 Task: Add Attachment from computer to Card Card0000000029 in Board Board0000000008 in Workspace WS0000000003 in Trello. Add Cover Purple to Card Card0000000029 in Board Board0000000008 in Workspace WS0000000003 in Trello. Add "Move Card To …" Button titled Button0000000029 to "top" of the list "To Do" to Card Card0000000029 in Board Board0000000008 in Workspace WS0000000003 in Trello. Add Description DS0000000029 to Card Card0000000029 in Board Board0000000008 in Workspace WS0000000003 in Trello. Add Comment CM0000000029 to Card Card0000000029 in Board Board0000000008 in Workspace WS0000000003 in Trello
Action: Mouse moved to (329, 200)
Screenshot: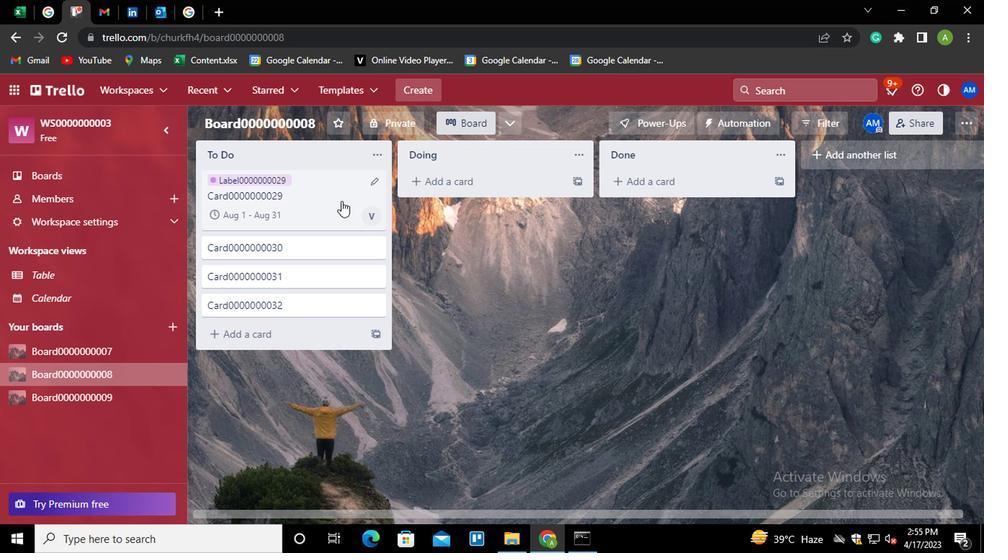 
Action: Mouse pressed left at (329, 200)
Screenshot: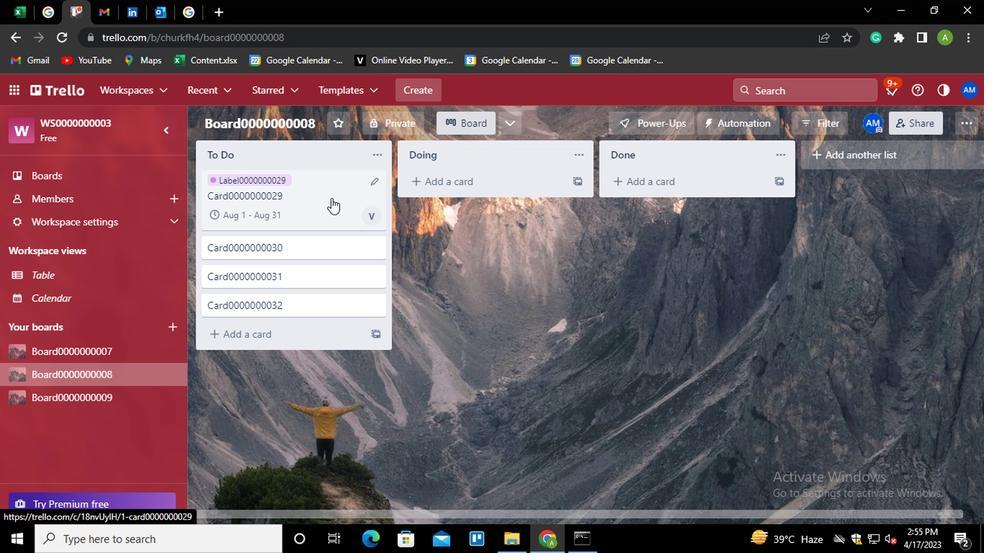 
Action: Mouse moved to (653, 323)
Screenshot: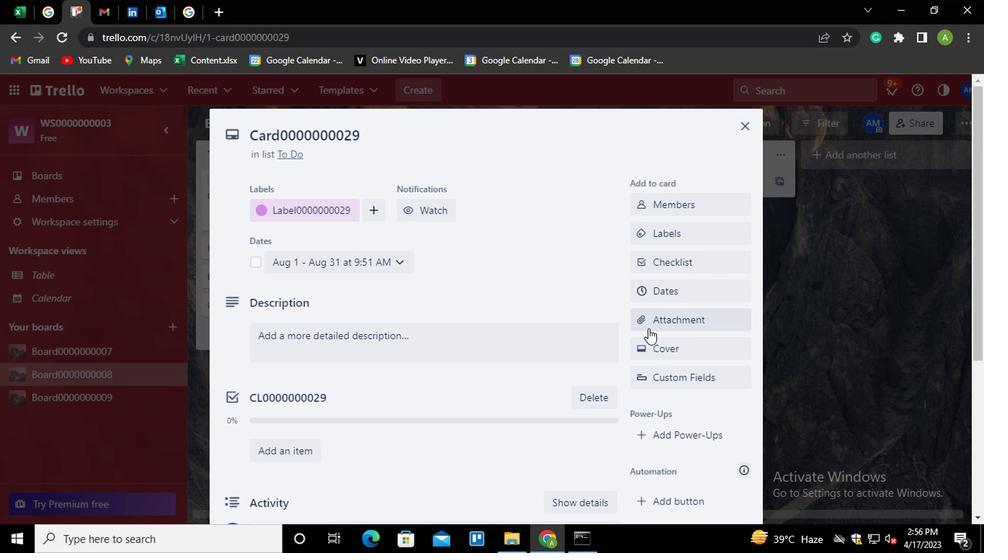 
Action: Mouse pressed left at (653, 323)
Screenshot: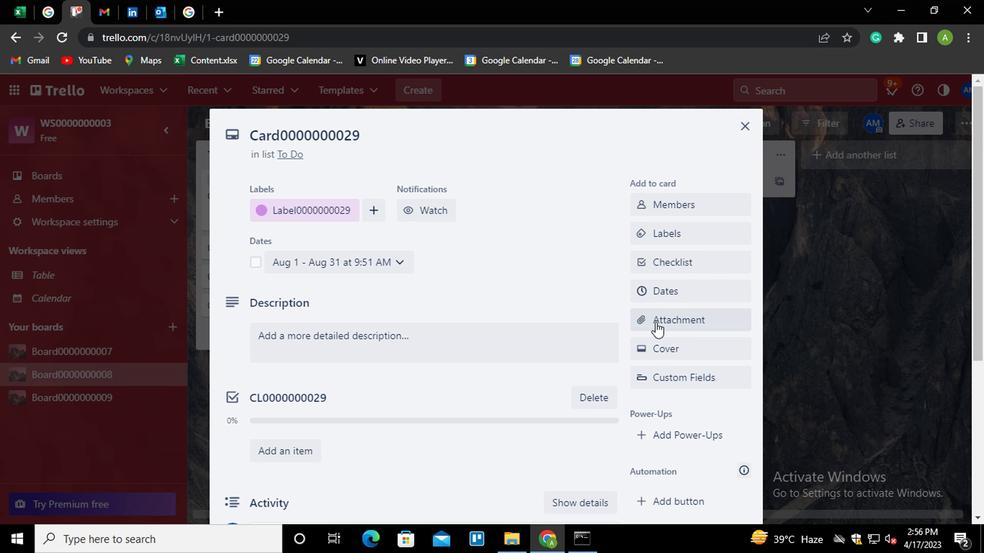
Action: Mouse moved to (666, 154)
Screenshot: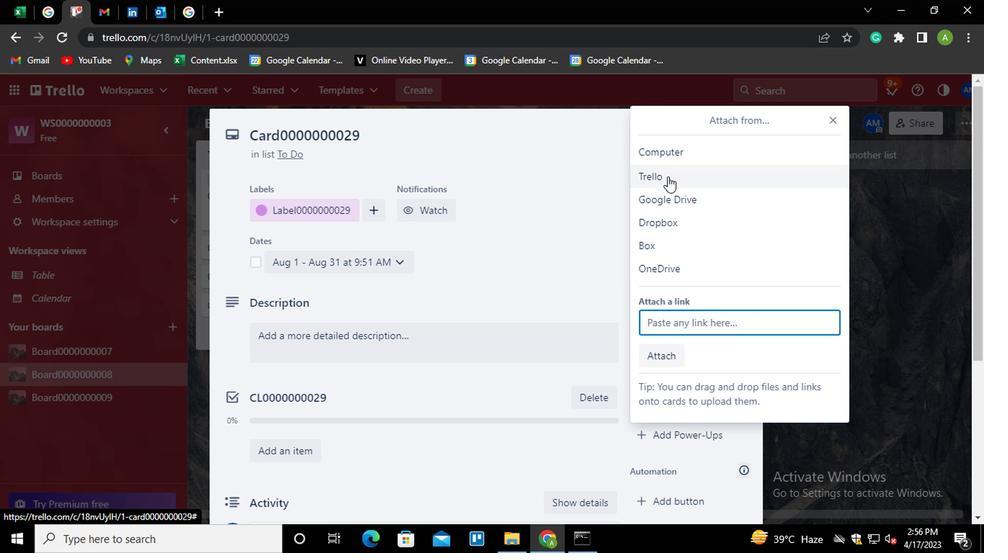 
Action: Mouse pressed left at (666, 154)
Screenshot: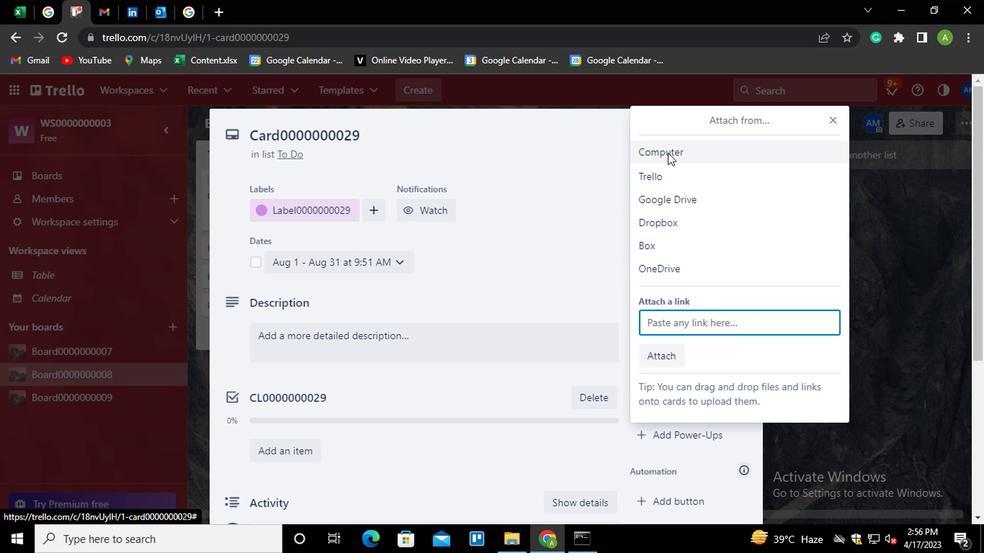
Action: Mouse moved to (227, 102)
Screenshot: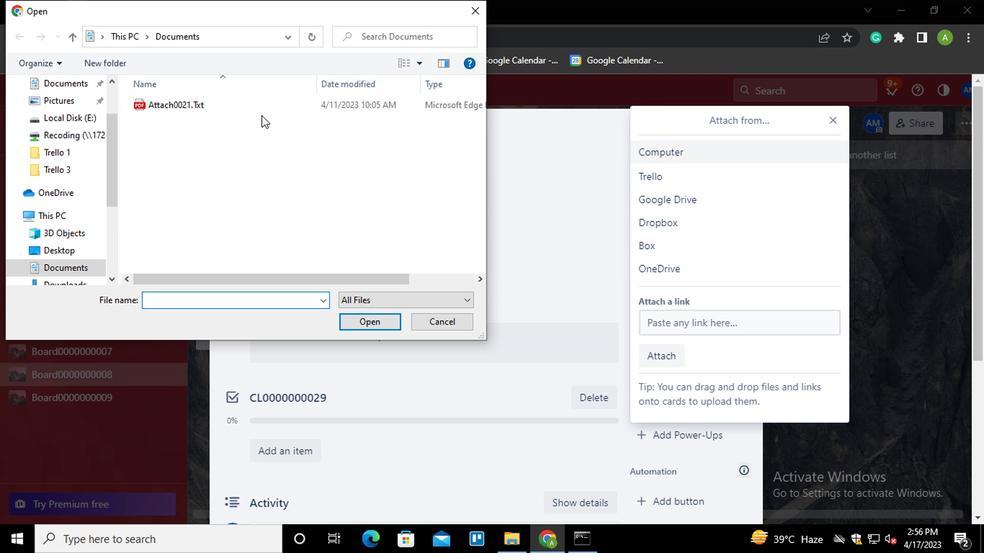 
Action: Mouse pressed left at (227, 102)
Screenshot: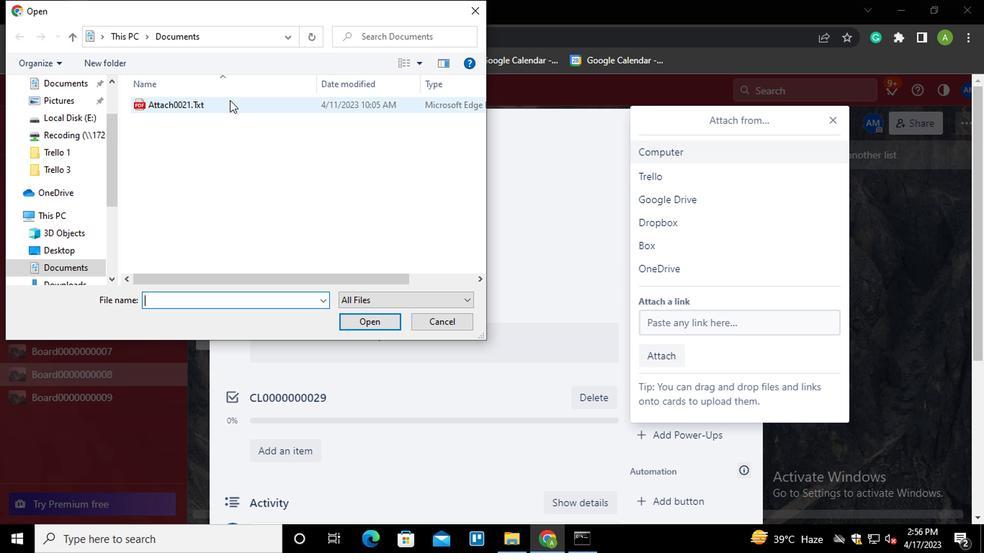 
Action: Mouse moved to (360, 329)
Screenshot: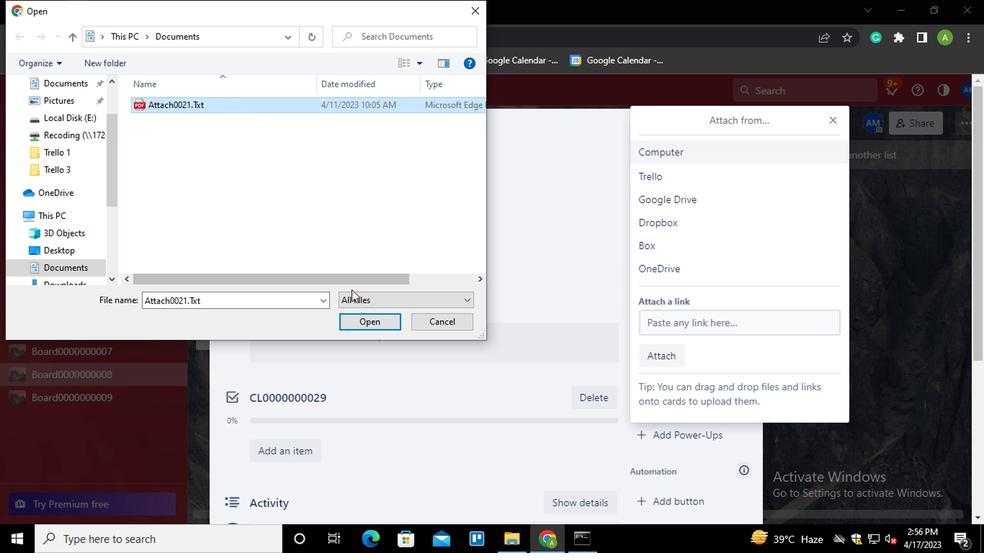 
Action: Mouse pressed left at (360, 329)
Screenshot: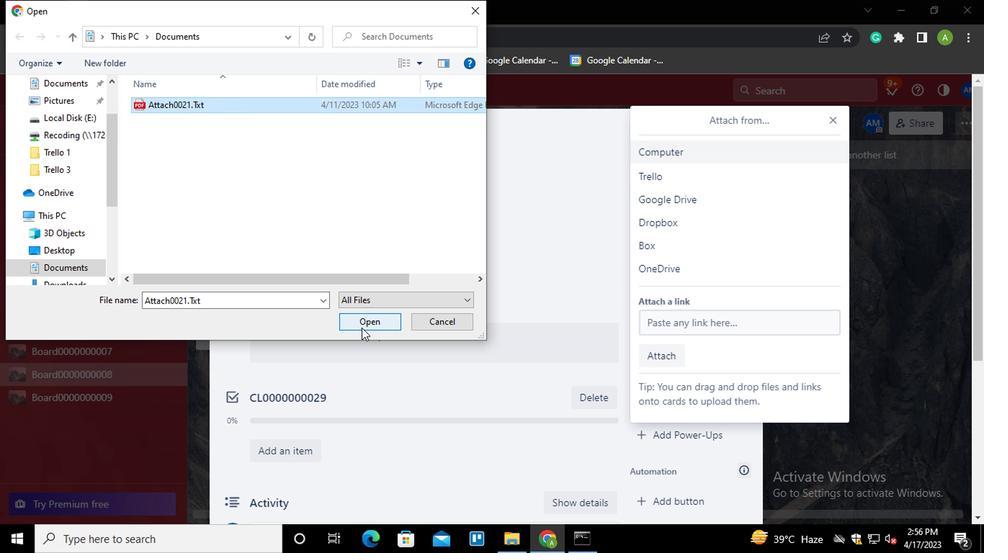 
Action: Mouse moved to (644, 345)
Screenshot: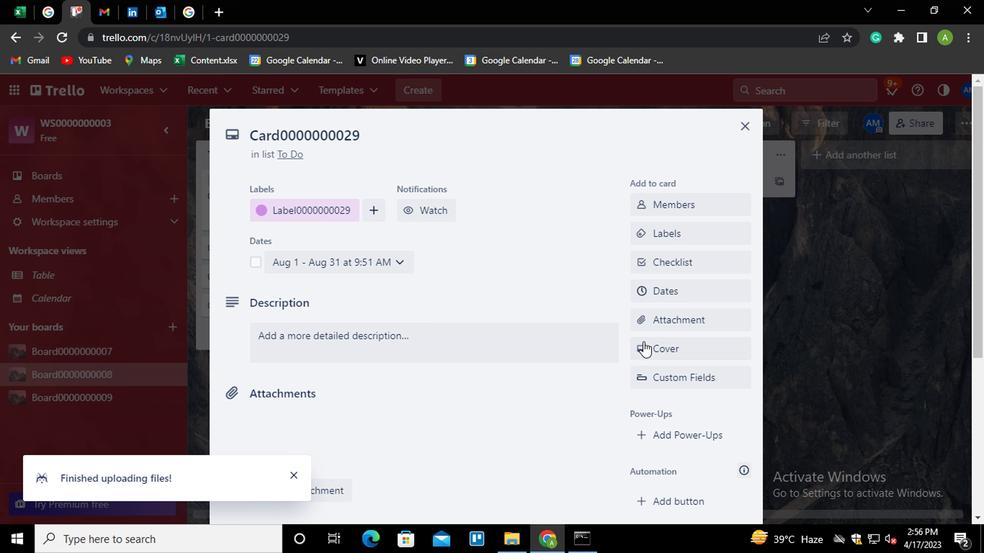
Action: Mouse pressed left at (644, 345)
Screenshot: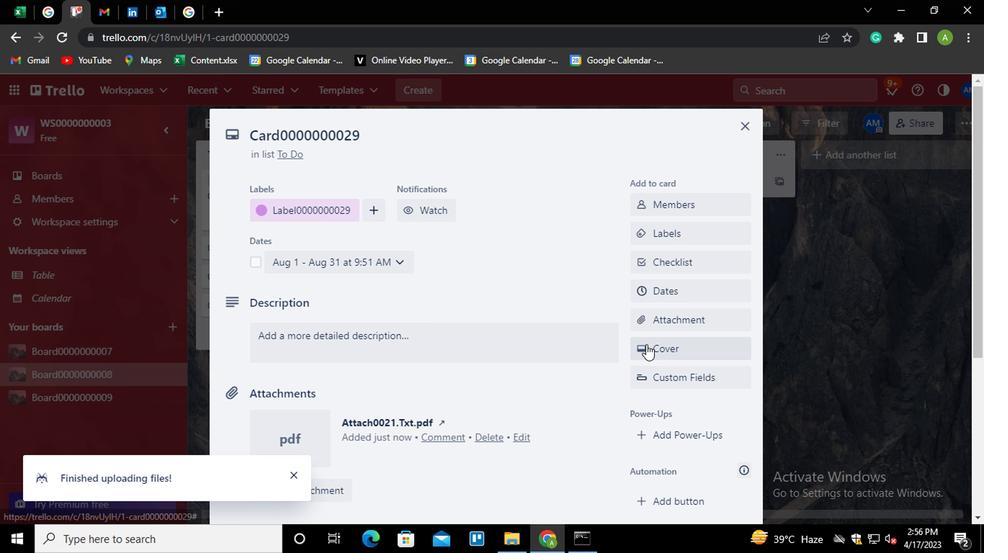 
Action: Mouse moved to (819, 241)
Screenshot: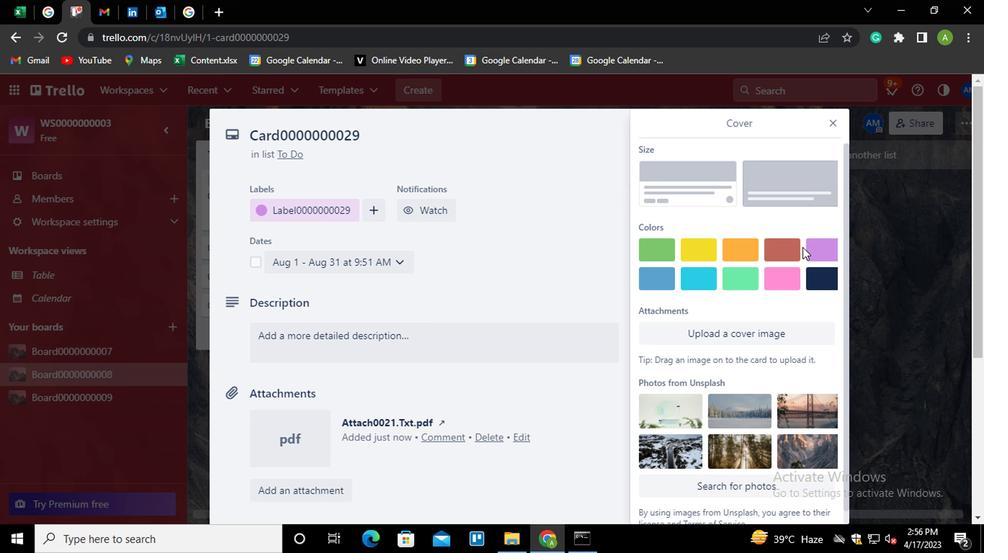 
Action: Mouse pressed left at (819, 241)
Screenshot: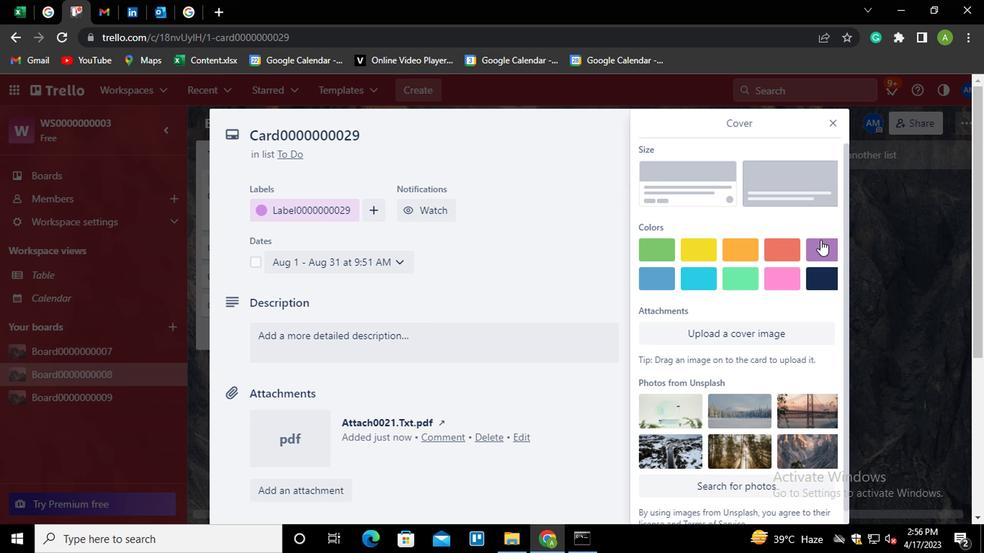 
Action: Mouse moved to (598, 259)
Screenshot: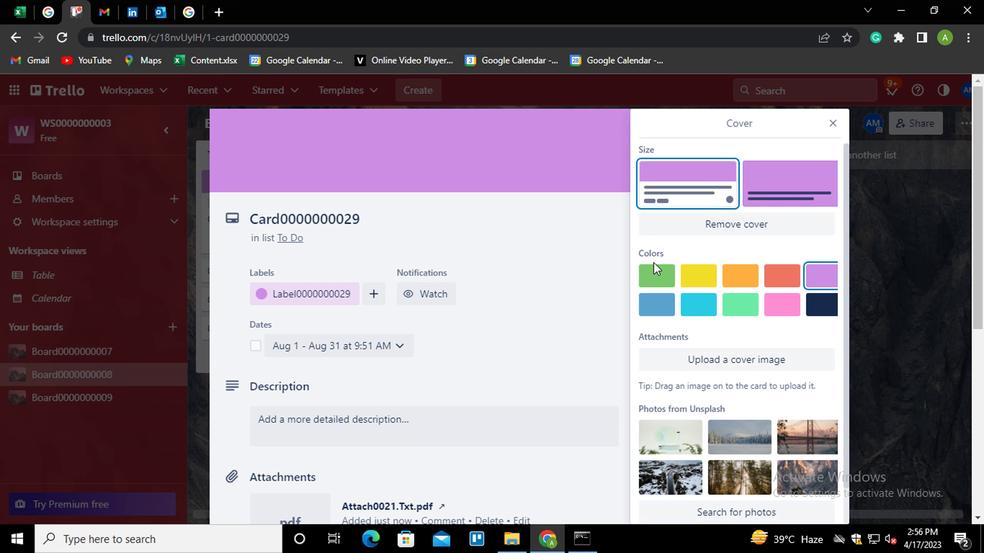 
Action: Mouse pressed left at (598, 259)
Screenshot: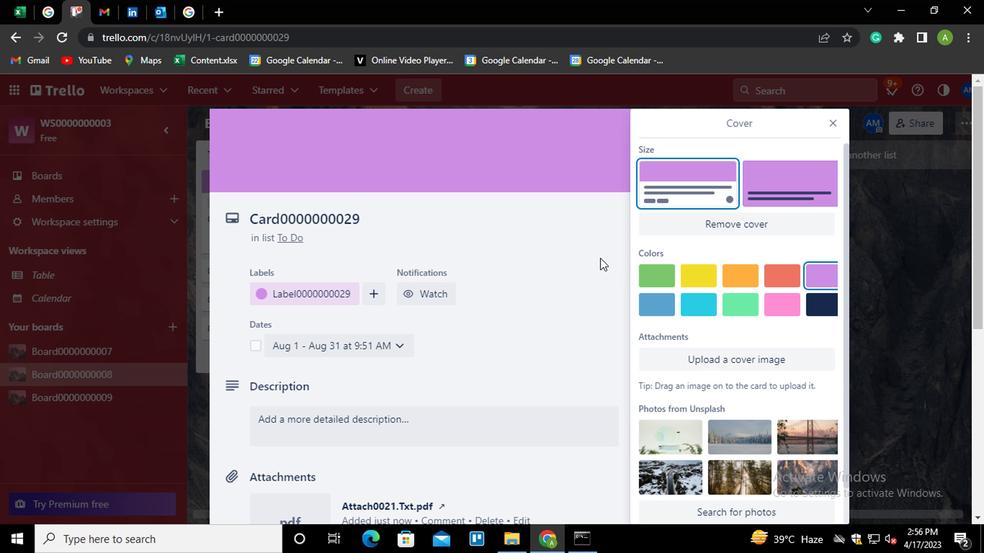 
Action: Mouse moved to (675, 347)
Screenshot: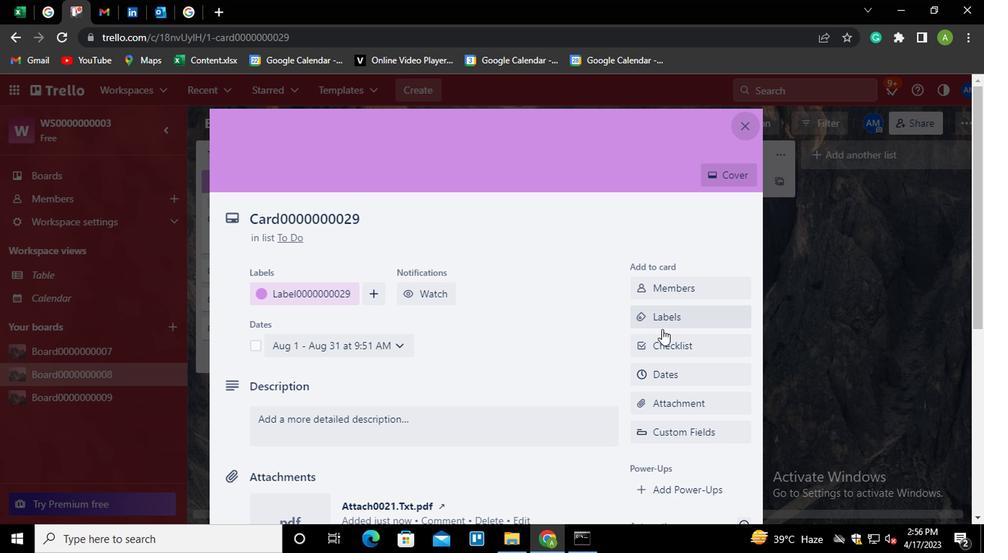 
Action: Mouse scrolled (675, 346) with delta (0, 0)
Screenshot: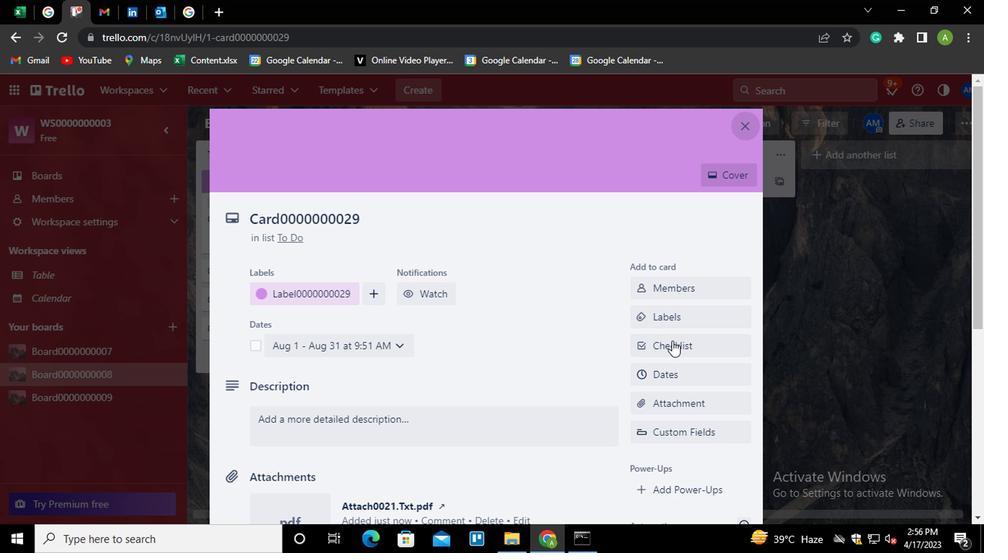 
Action: Mouse scrolled (675, 346) with delta (0, 0)
Screenshot: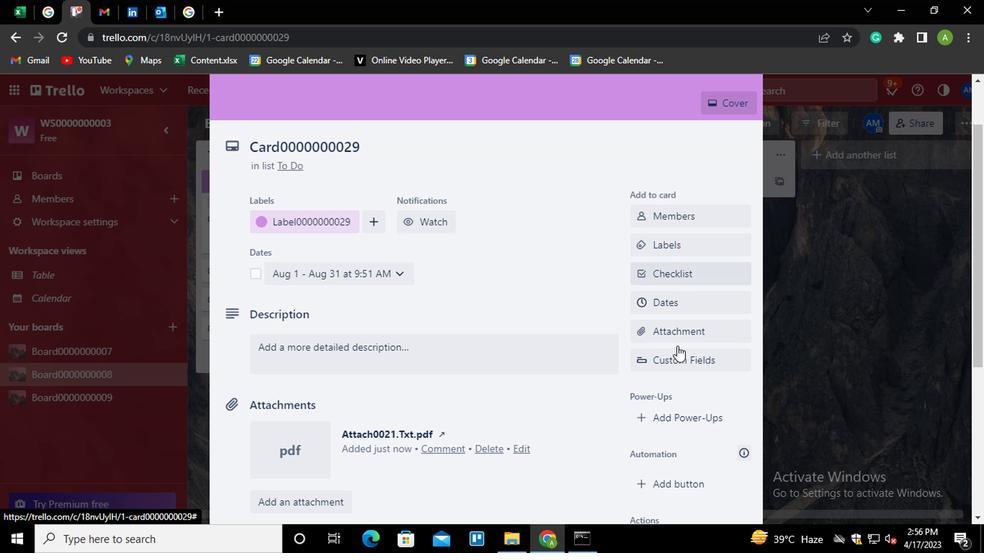 
Action: Mouse moved to (669, 420)
Screenshot: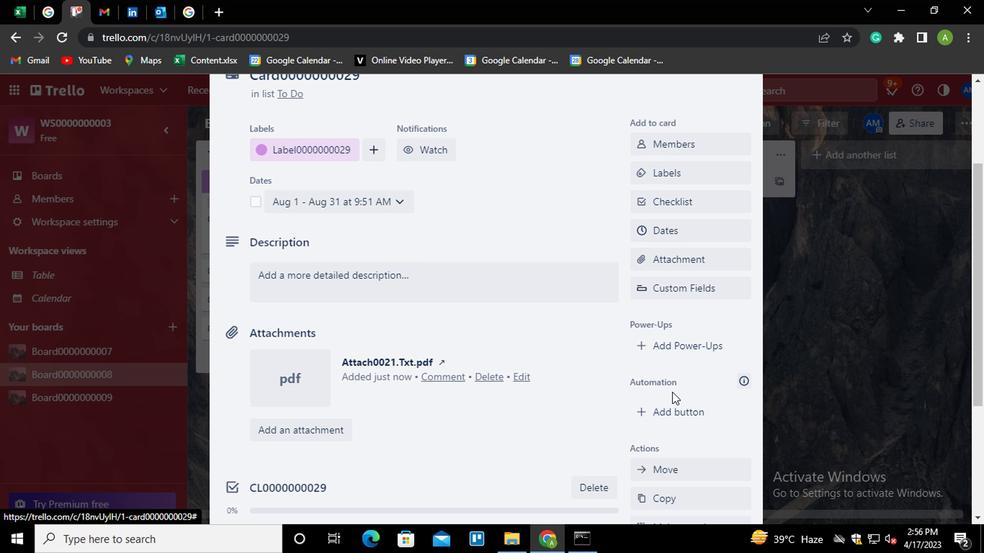 
Action: Mouse pressed left at (669, 420)
Screenshot: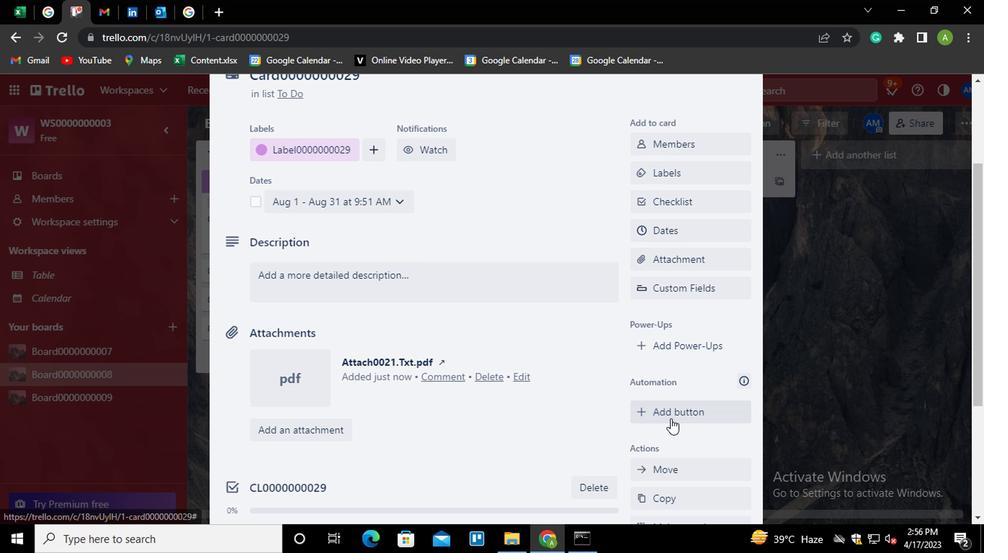 
Action: Mouse moved to (675, 189)
Screenshot: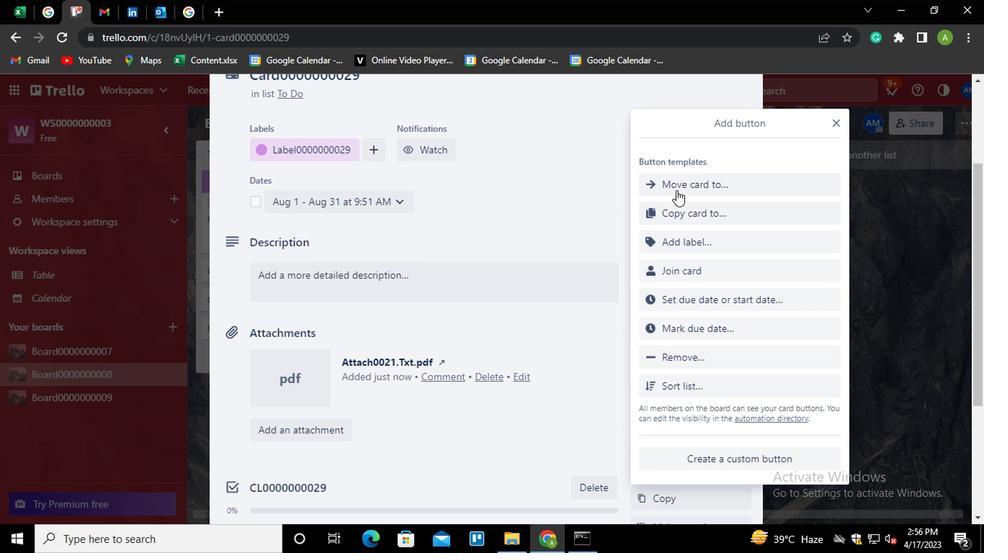 
Action: Mouse pressed left at (675, 189)
Screenshot: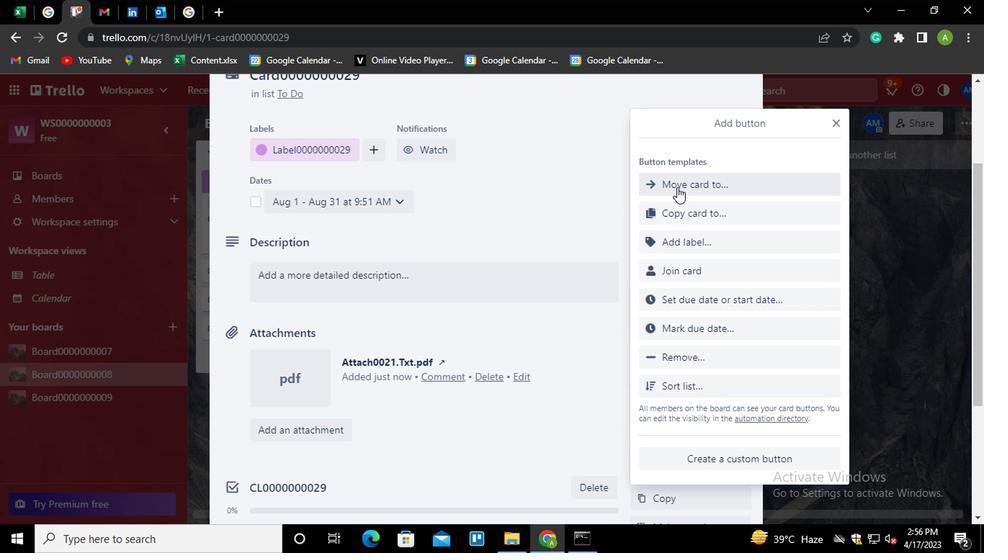 
Action: Mouse moved to (697, 220)
Screenshot: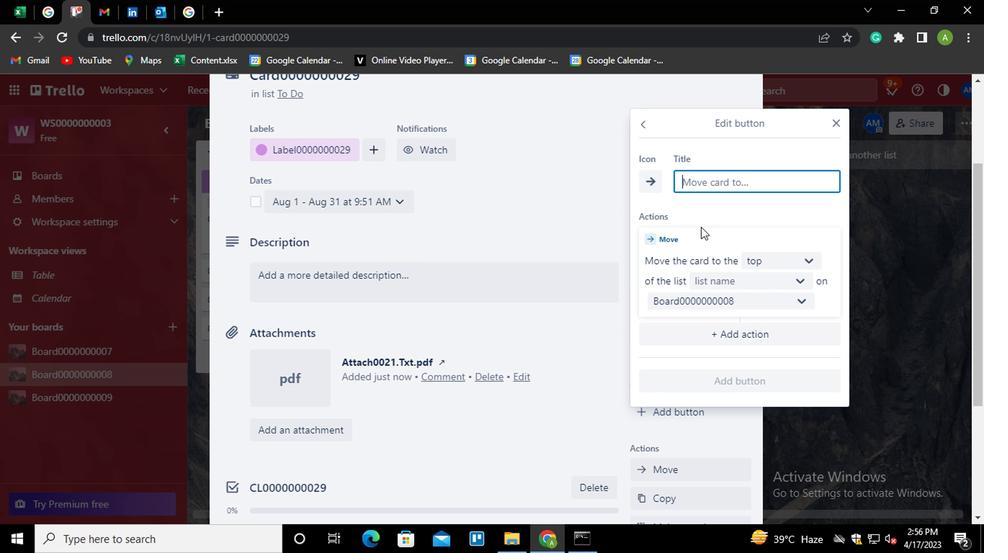 
Action: Key pressed <Key.shift>BUTTON0000000029
Screenshot: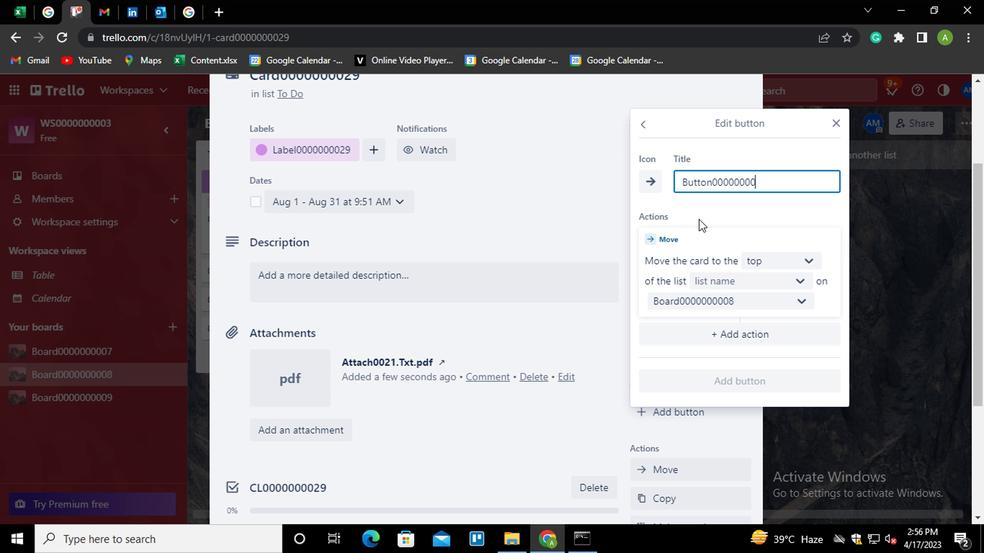 
Action: Mouse moved to (743, 285)
Screenshot: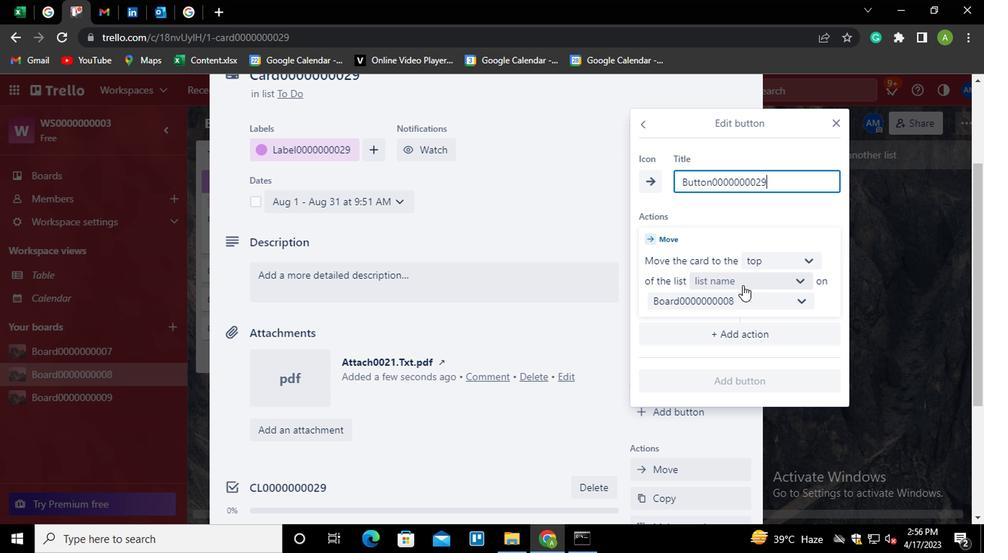 
Action: Mouse pressed left at (743, 285)
Screenshot: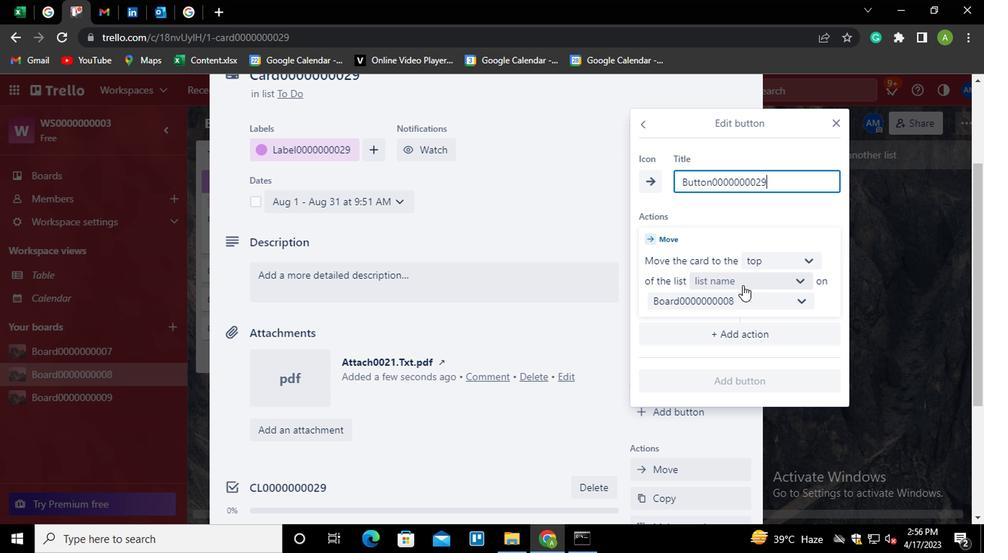 
Action: Mouse moved to (740, 314)
Screenshot: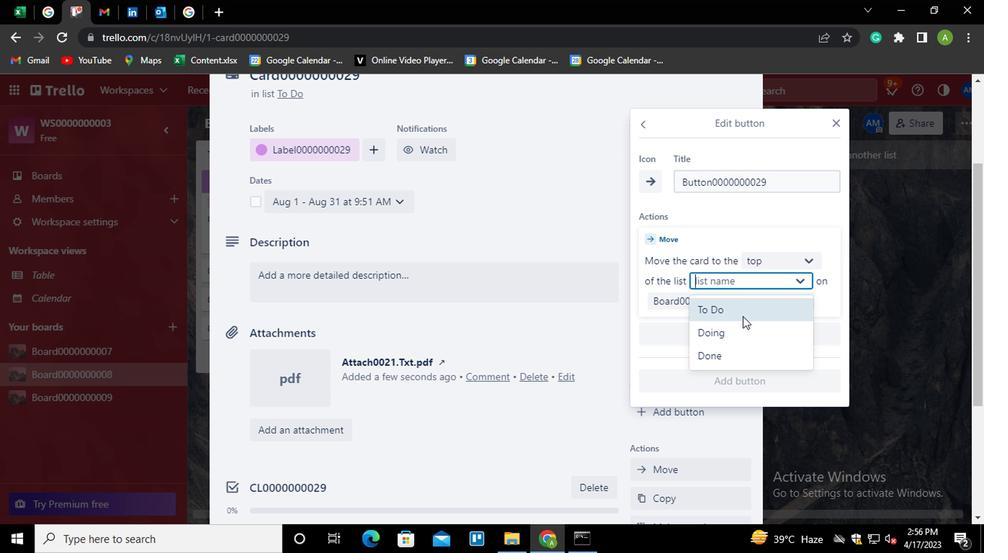 
Action: Mouse pressed left at (740, 314)
Screenshot: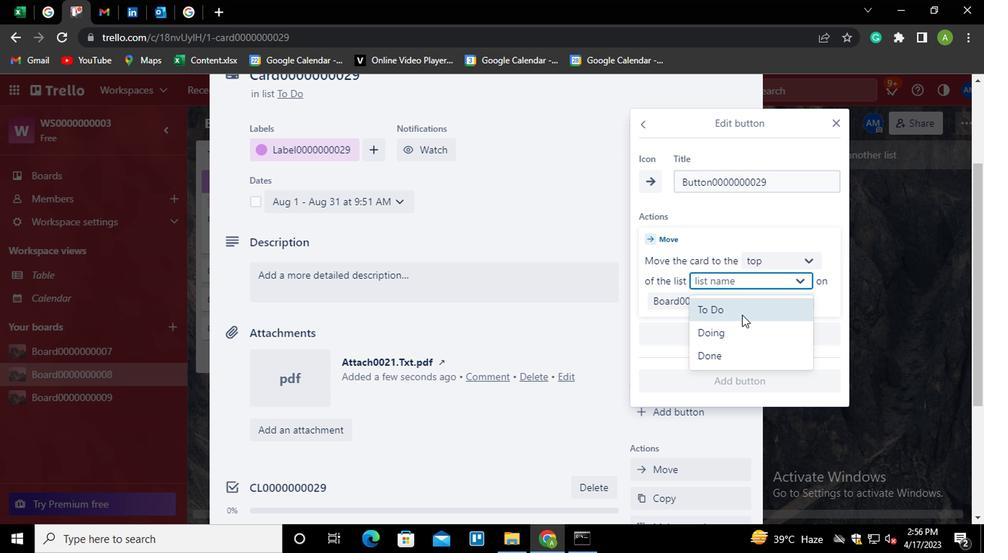 
Action: Mouse moved to (731, 377)
Screenshot: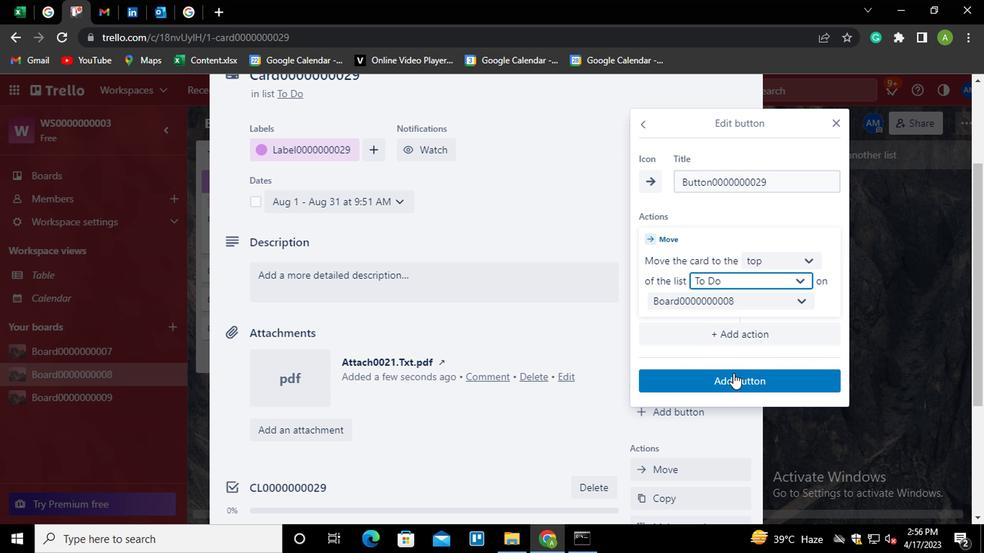 
Action: Mouse pressed left at (731, 377)
Screenshot: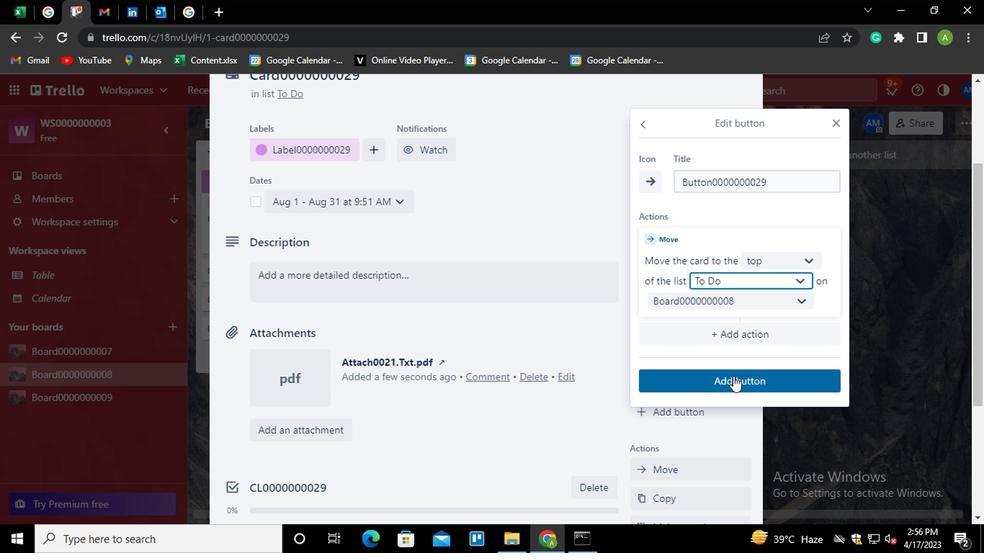 
Action: Mouse moved to (330, 275)
Screenshot: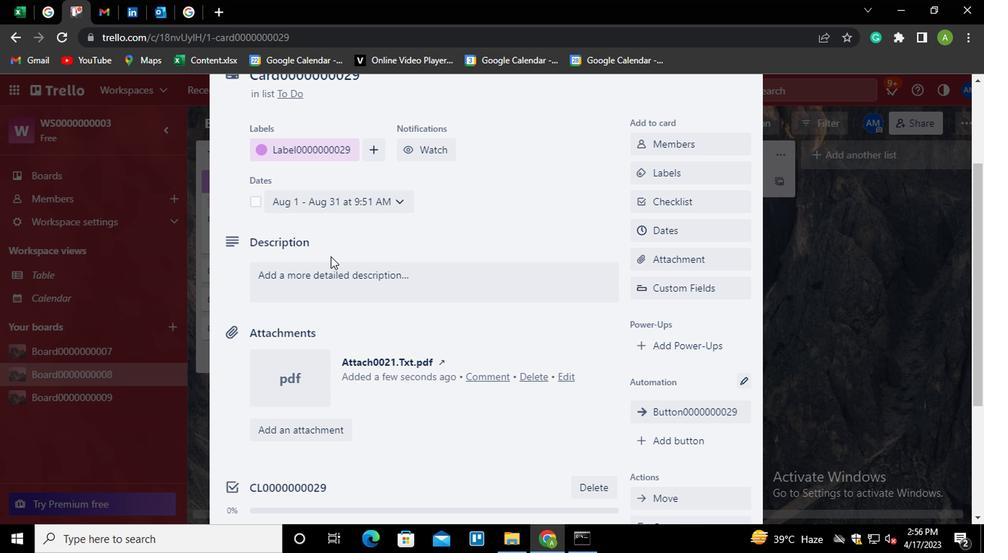 
Action: Mouse pressed left at (330, 275)
Screenshot: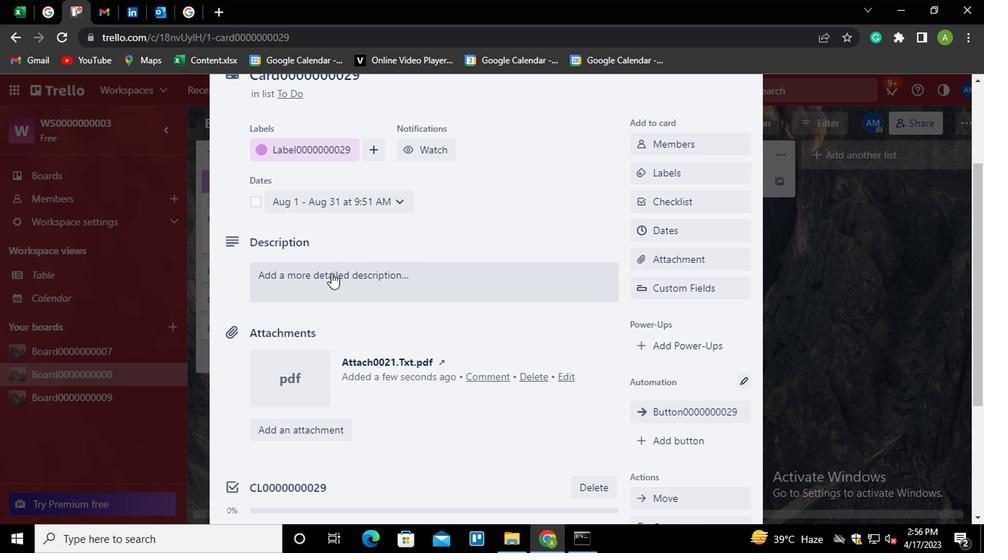 
Action: Key pressed <Key.shift>DS<Key.shift><Key.shift><Key.shift><Key.shift><Key.shift>0000000029
Screenshot: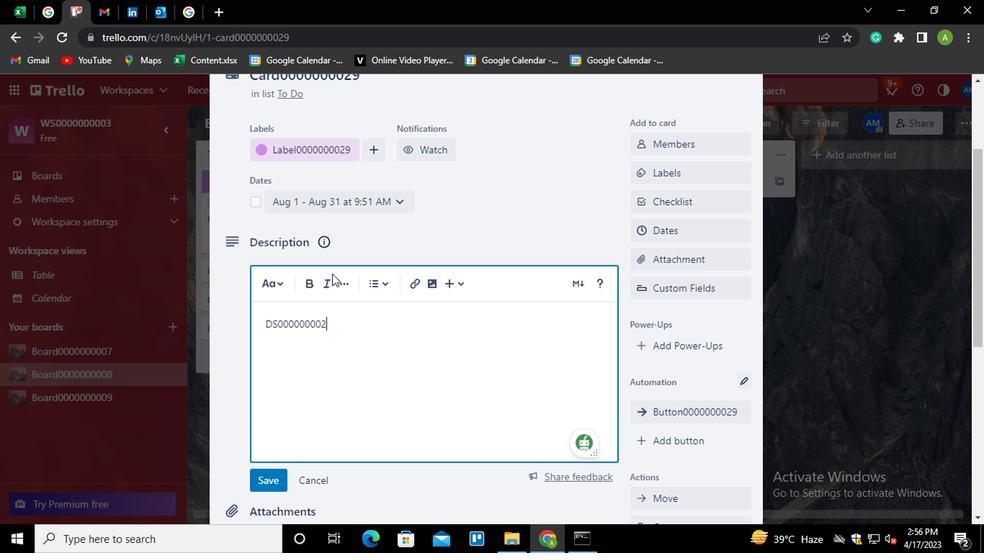 
Action: Mouse moved to (273, 477)
Screenshot: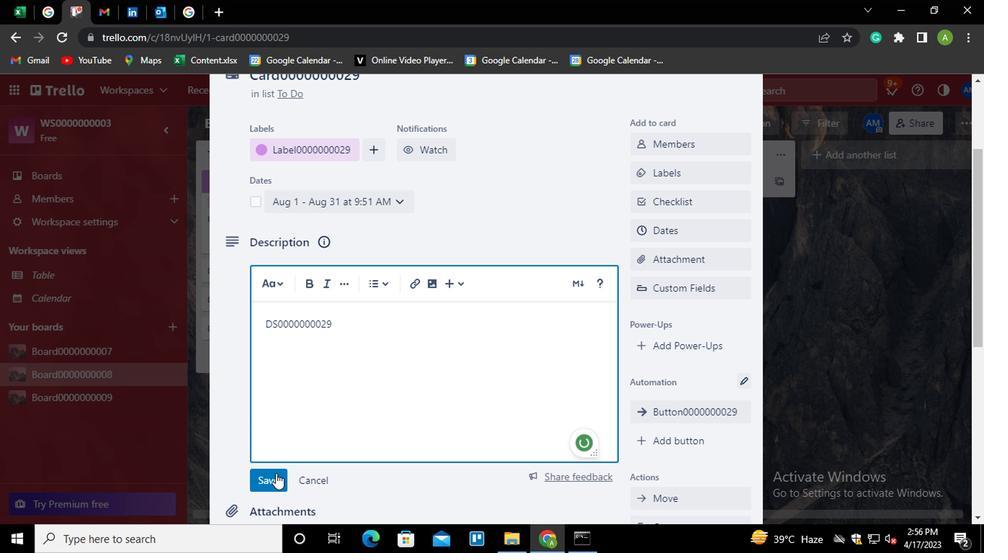 
Action: Mouse pressed left at (273, 477)
Screenshot: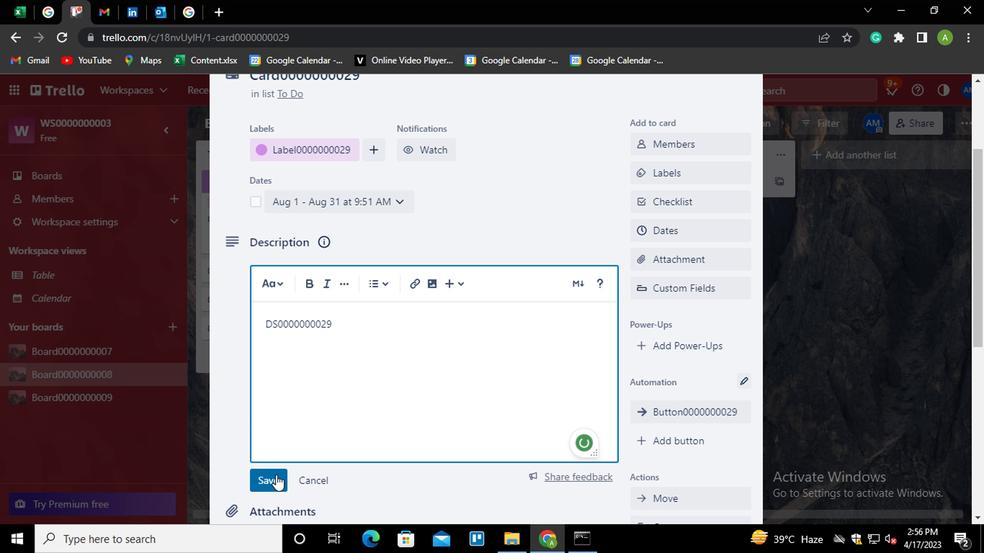 
Action: Mouse moved to (330, 422)
Screenshot: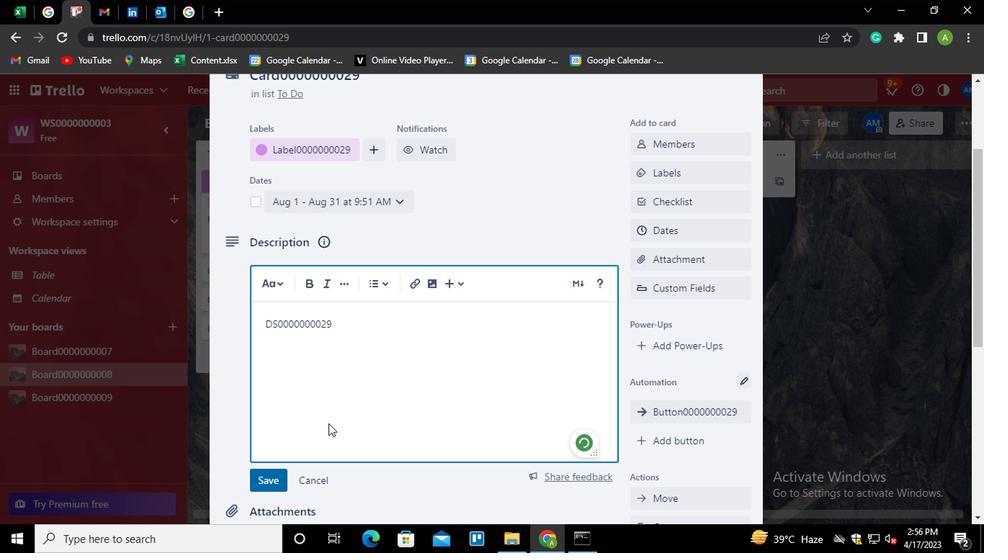 
Action: Mouse scrolled (330, 422) with delta (0, 0)
Screenshot: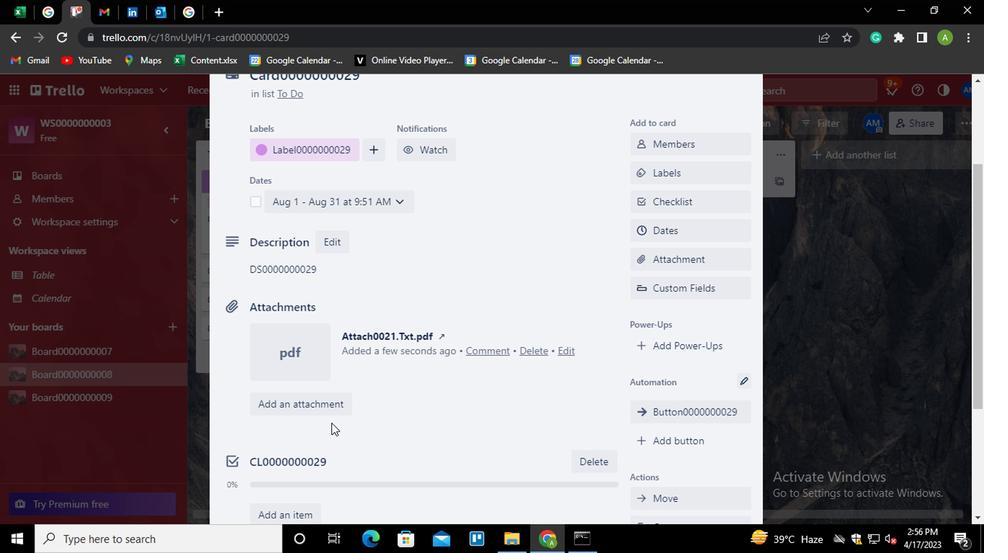 
Action: Mouse scrolled (330, 422) with delta (0, 0)
Screenshot: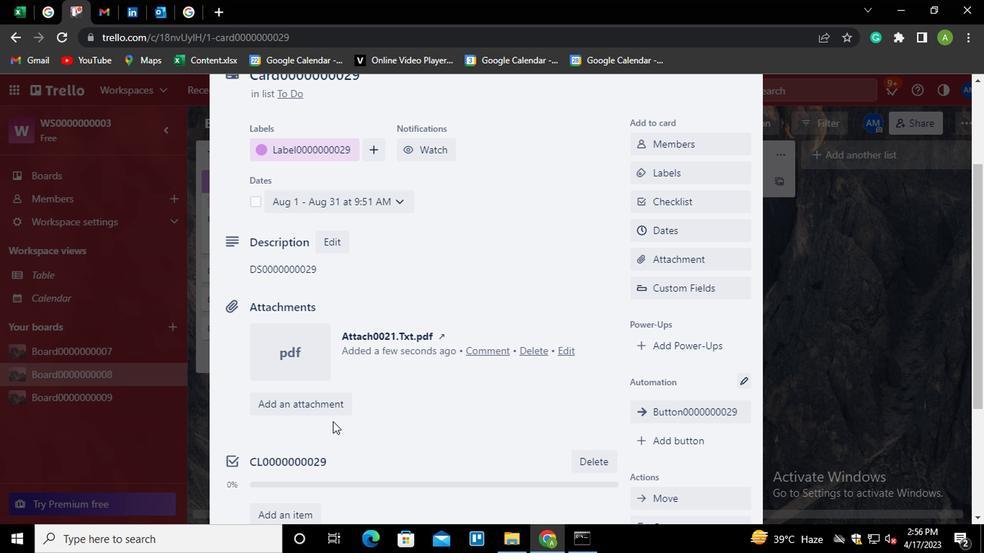 
Action: Mouse moved to (305, 456)
Screenshot: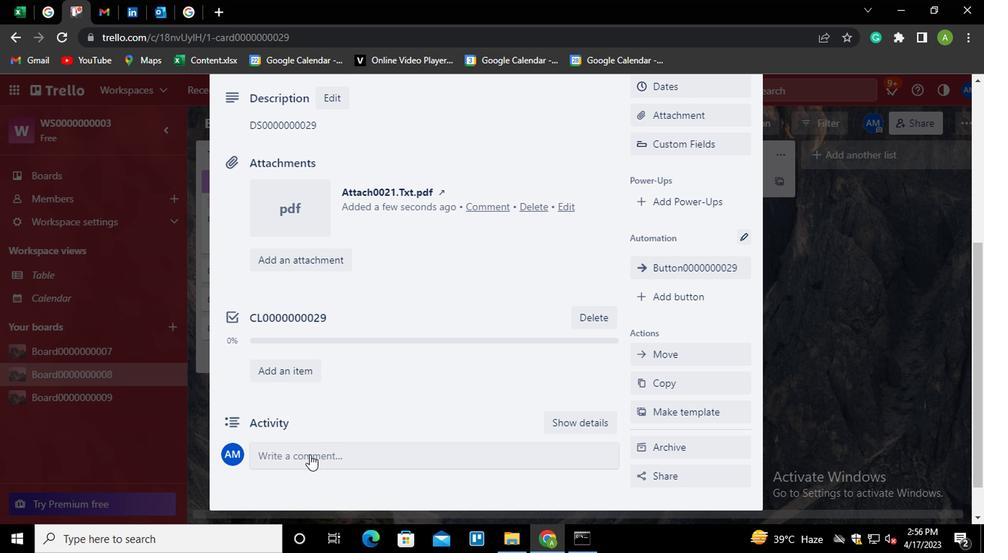 
Action: Mouse pressed left at (305, 456)
Screenshot: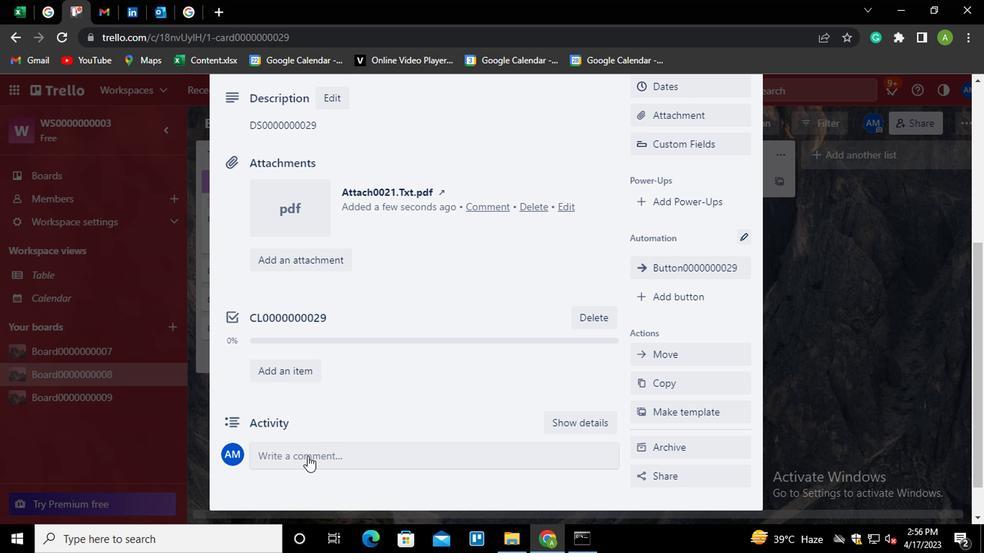 
Action: Mouse moved to (305, 455)
Screenshot: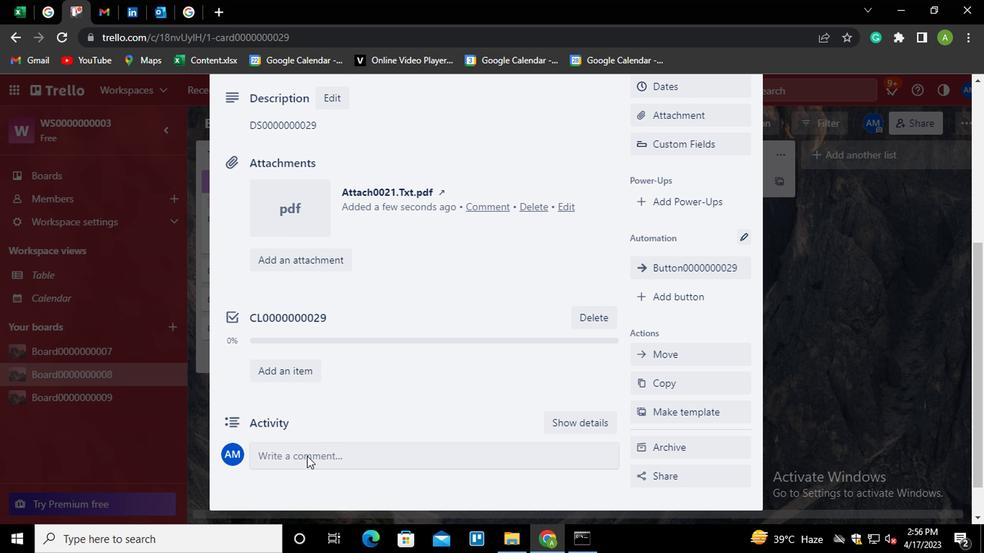 
Action: Key pressed <Key.shift><Key.shift><Key.shift><Key.shift><Key.shift><Key.shift><Key.shift><Key.shift><Key.shift><Key.shift><Key.shift><Key.shift>CM0000000029
Screenshot: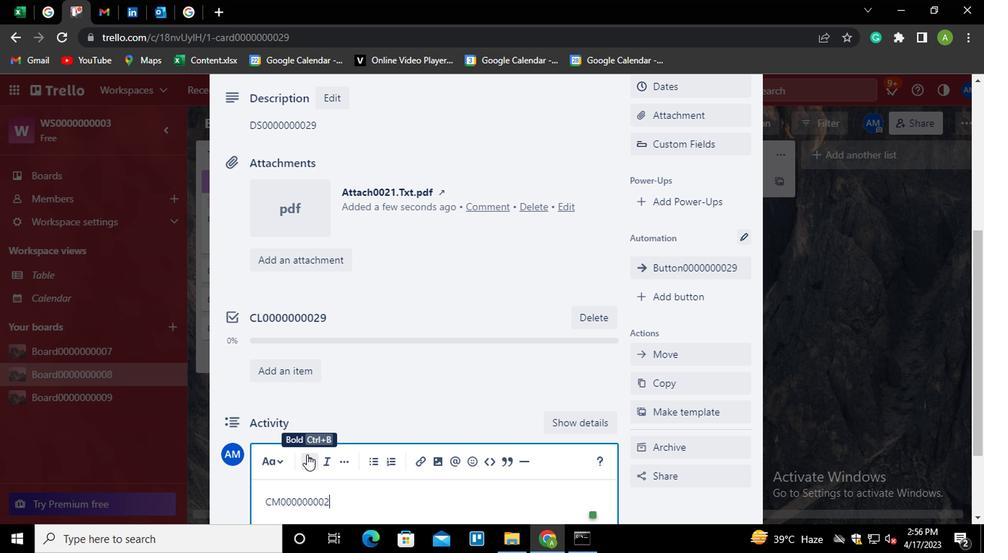 
Action: Mouse moved to (195, 429)
Screenshot: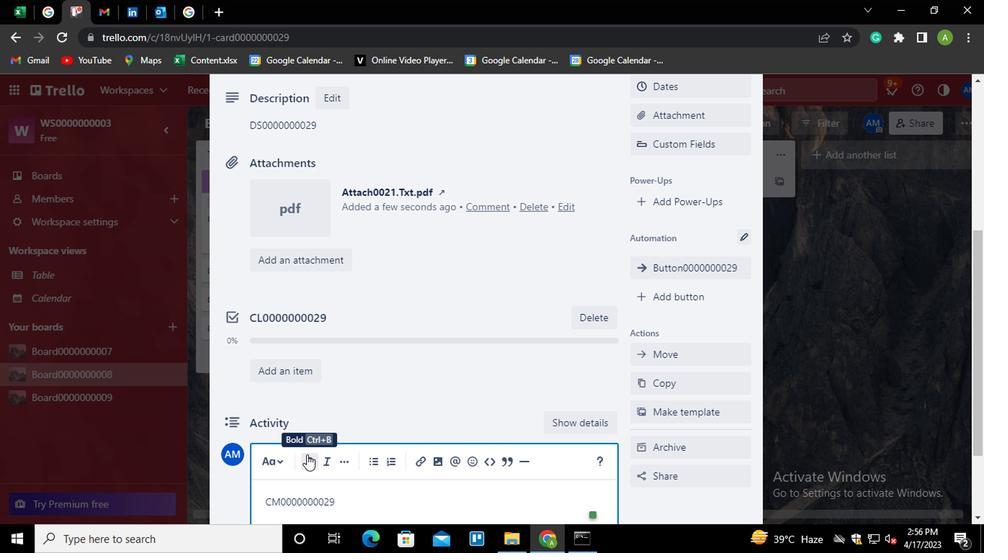 
Action: Mouse scrolled (195, 429) with delta (0, 0)
Screenshot: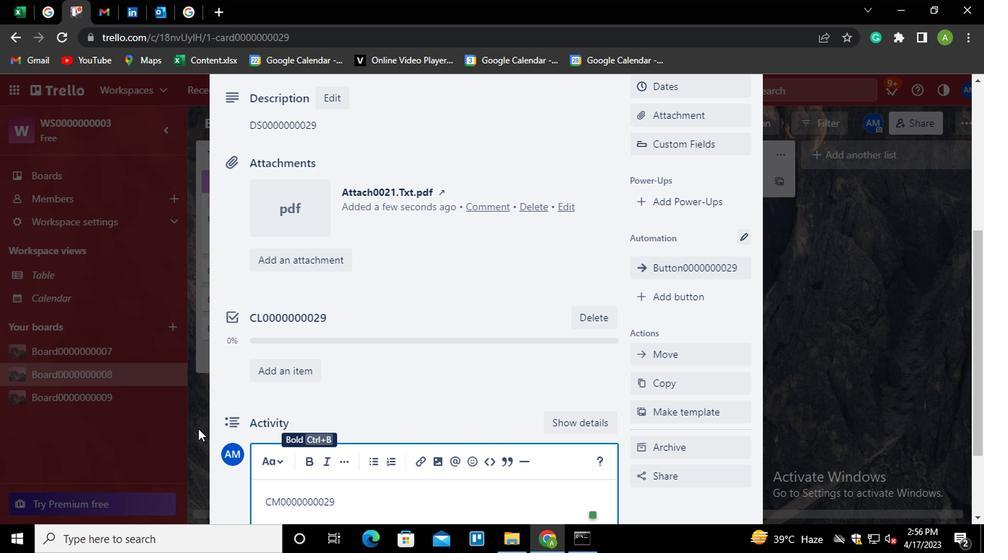 
Action: Mouse scrolled (195, 429) with delta (0, 0)
Screenshot: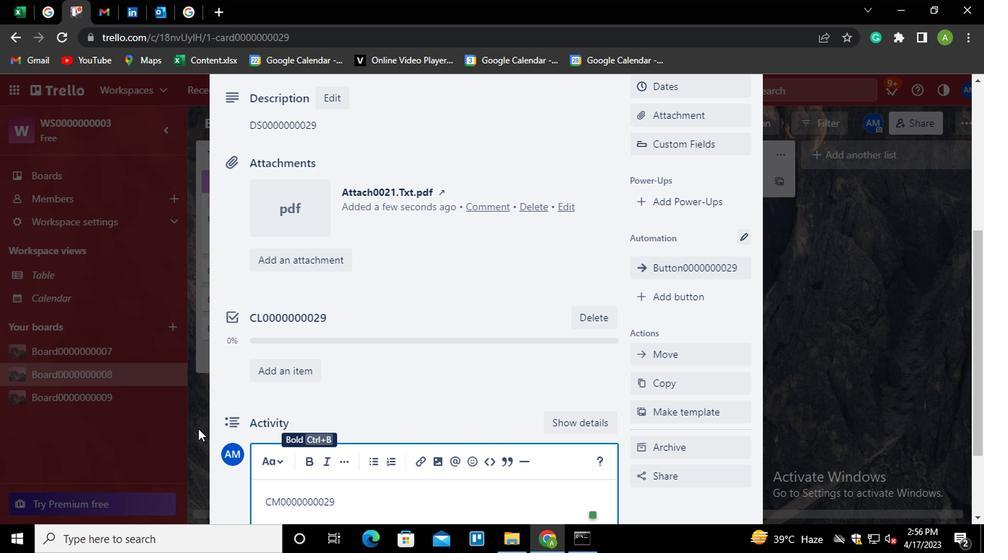 
Action: Mouse scrolled (195, 429) with delta (0, 0)
Screenshot: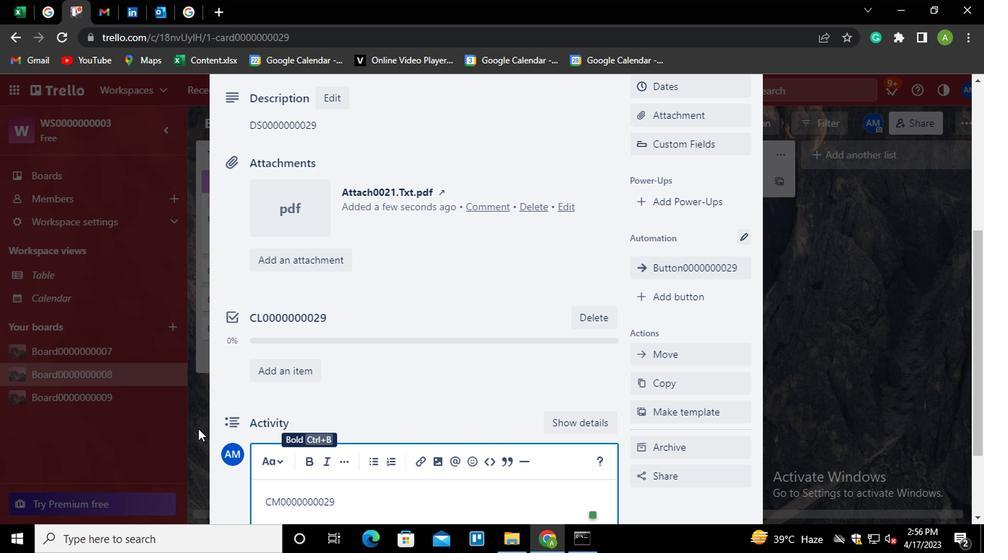 
Action: Mouse scrolled (195, 429) with delta (0, 0)
Screenshot: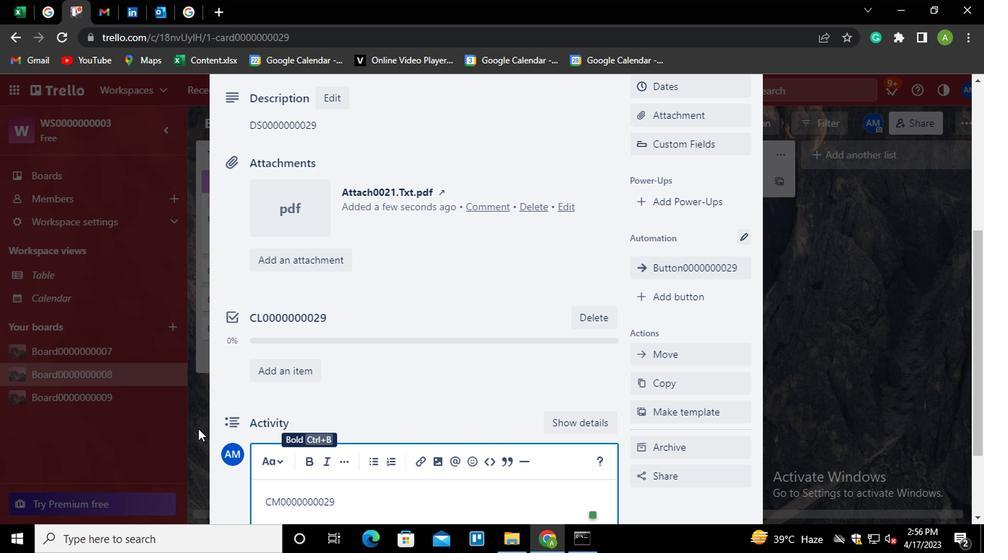 
Action: Mouse moved to (271, 431)
Screenshot: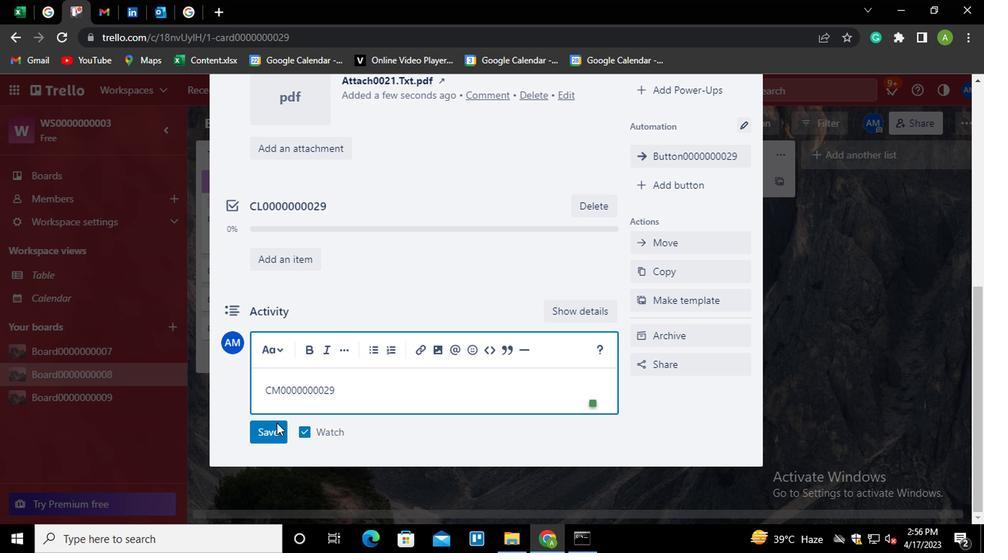 
Action: Mouse pressed left at (271, 431)
Screenshot: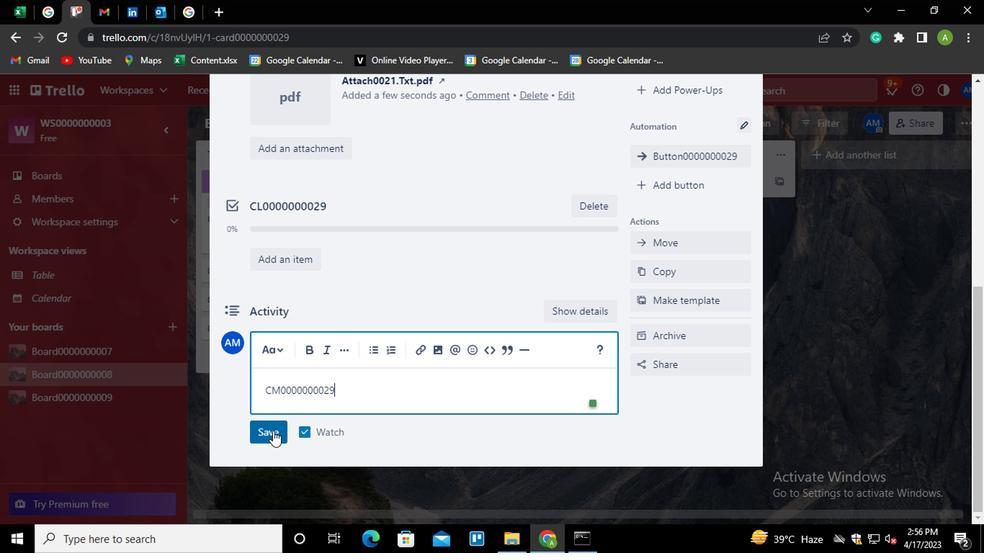 
Action: Mouse moved to (452, 412)
Screenshot: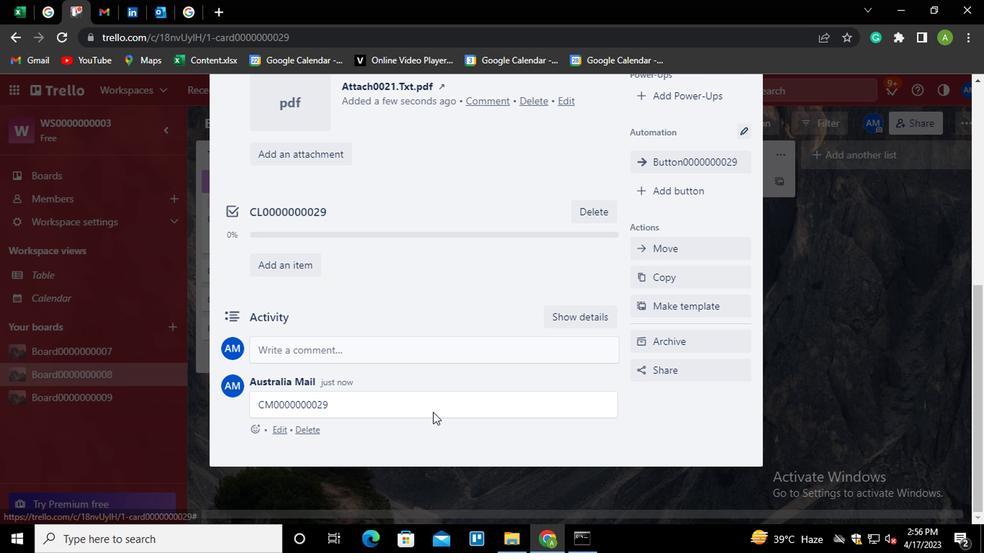 
Action: Mouse scrolled (452, 413) with delta (0, 0)
Screenshot: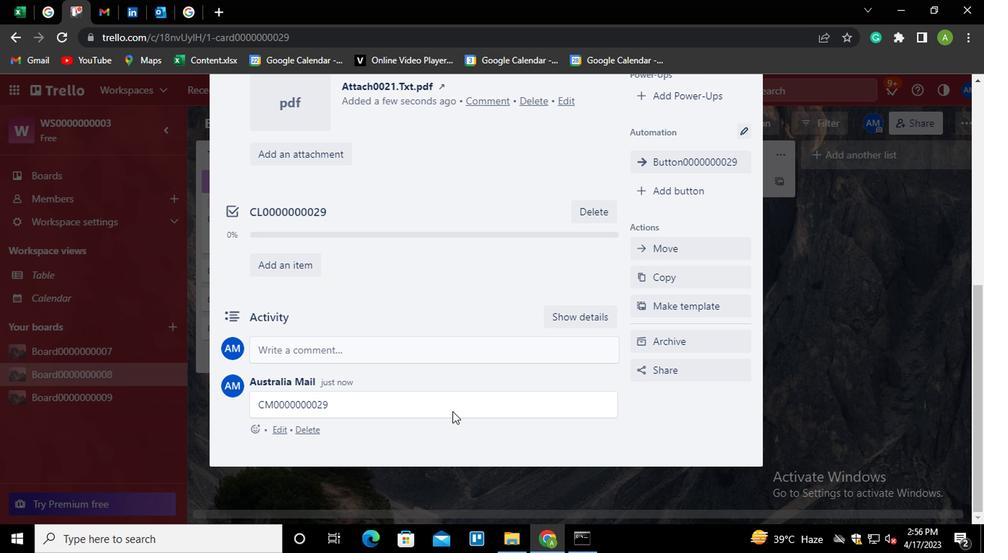 
Action: Mouse scrolled (452, 413) with delta (0, 0)
Screenshot: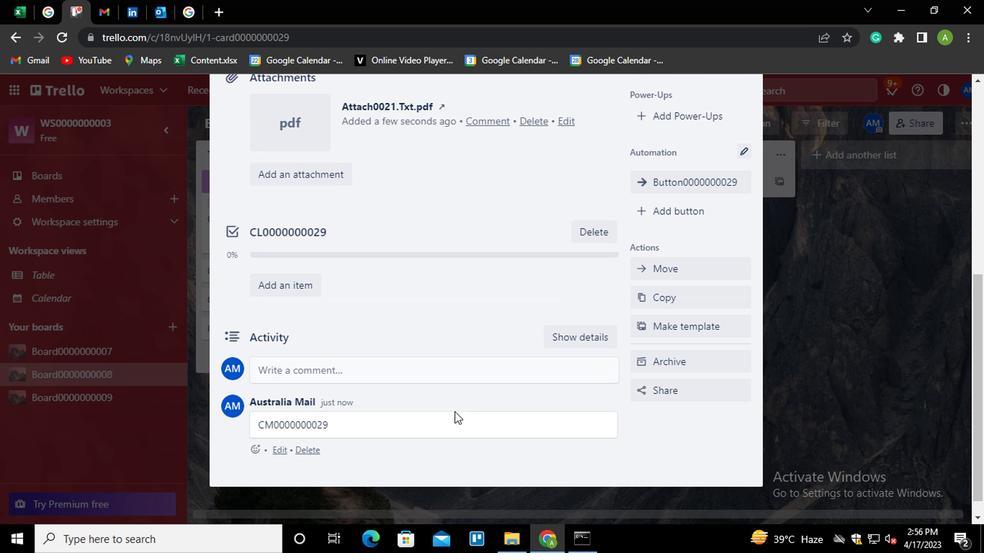 
Action: Mouse scrolled (452, 413) with delta (0, 0)
Screenshot: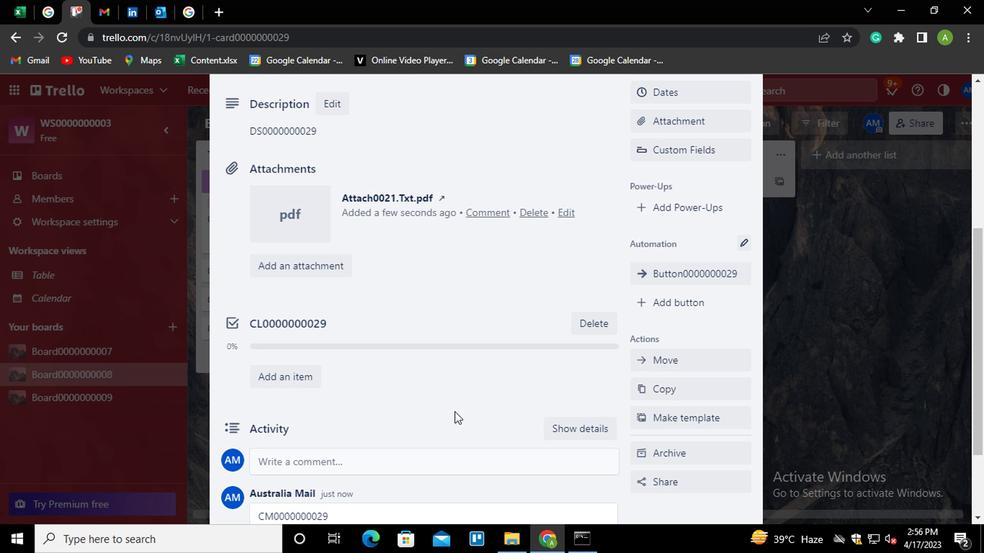
Action: Mouse scrolled (452, 413) with delta (0, 0)
Screenshot: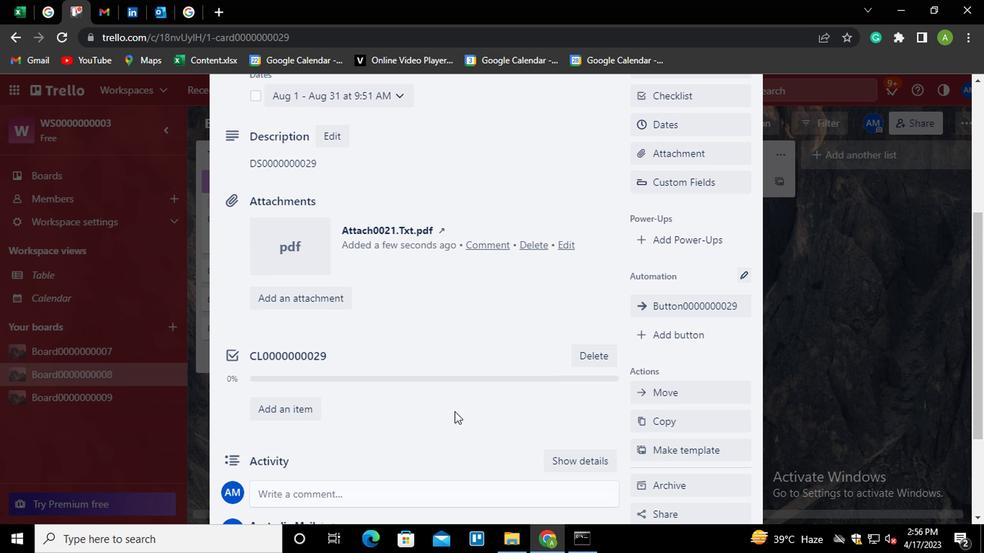
Action: Mouse scrolled (452, 413) with delta (0, 0)
Screenshot: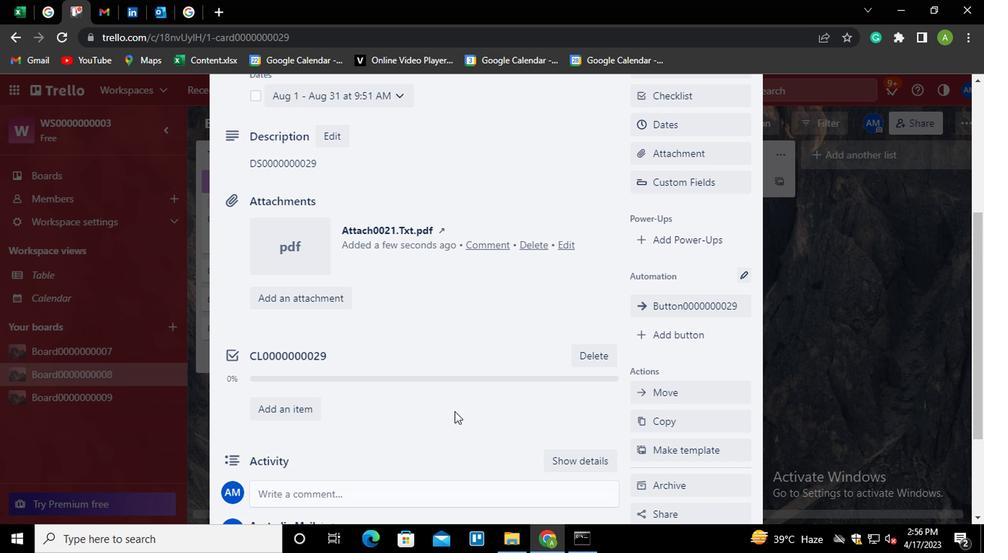 
Action: Mouse scrolled (452, 413) with delta (0, 0)
Screenshot: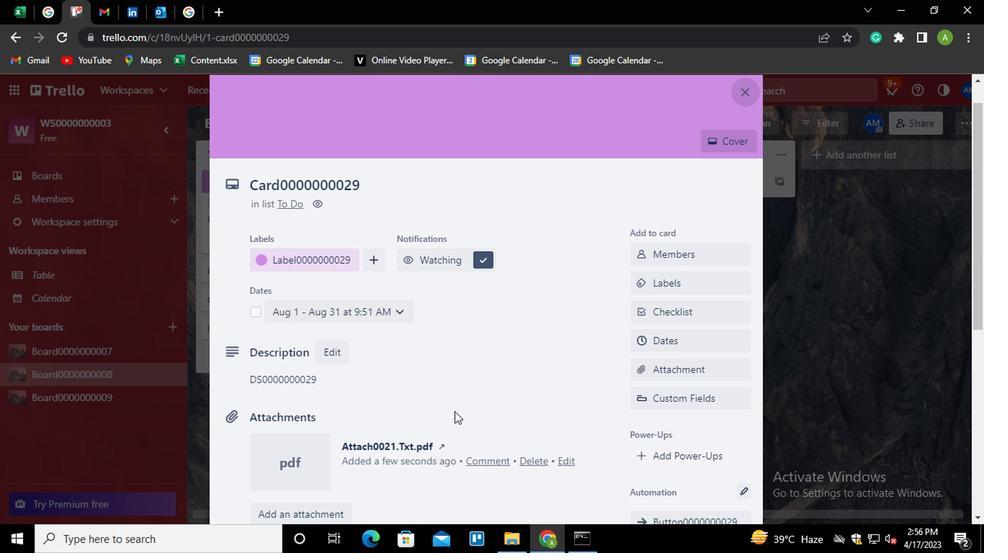 
Action: Mouse scrolled (452, 413) with delta (0, 0)
Screenshot: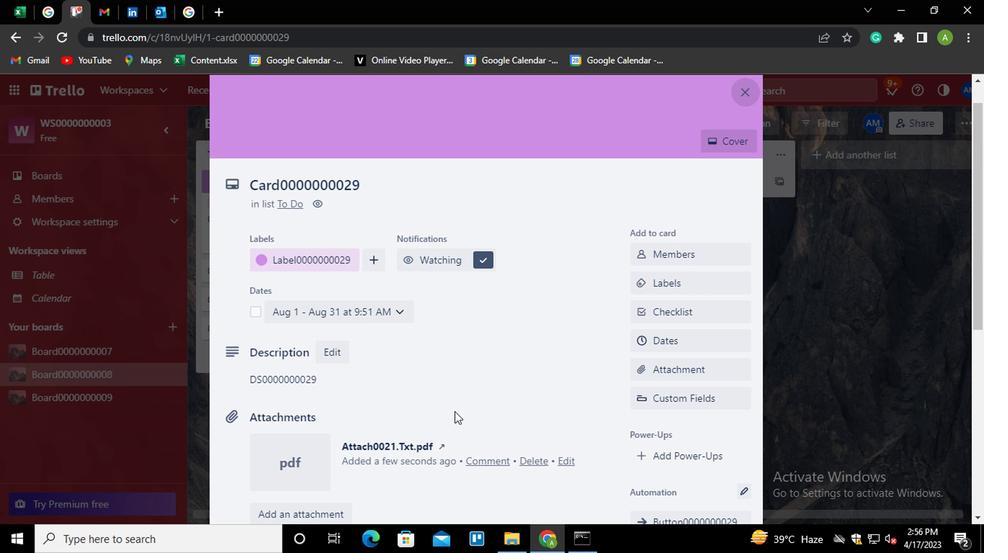 
